 Task: Open a blank sheet, save the file as selfconfidencebuilding.doc Add Heading 'Strategies for building self-confidence: 'Strategies for building self-confidence:  Add the following points with circle bulletsAdd the following points with circle bullets •	Identify strengths_x000D_
•	Set goals_x000D_
•	Practice self-care_x000D_
 Highlight heading with color  Dark green Select the entire text and apply  Outside Borders ,change the font size of heading and points to 24
Action: Mouse moved to (14, 17)
Screenshot: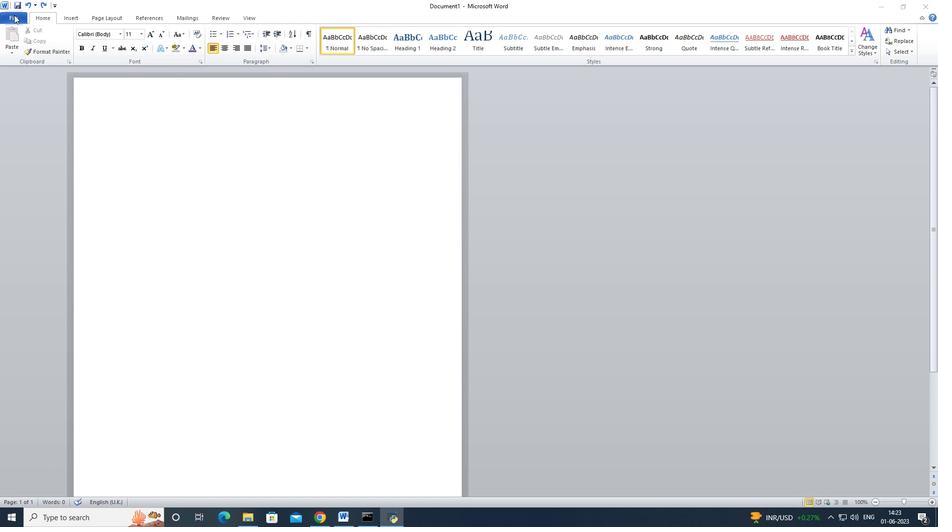 
Action: Mouse pressed left at (14, 17)
Screenshot: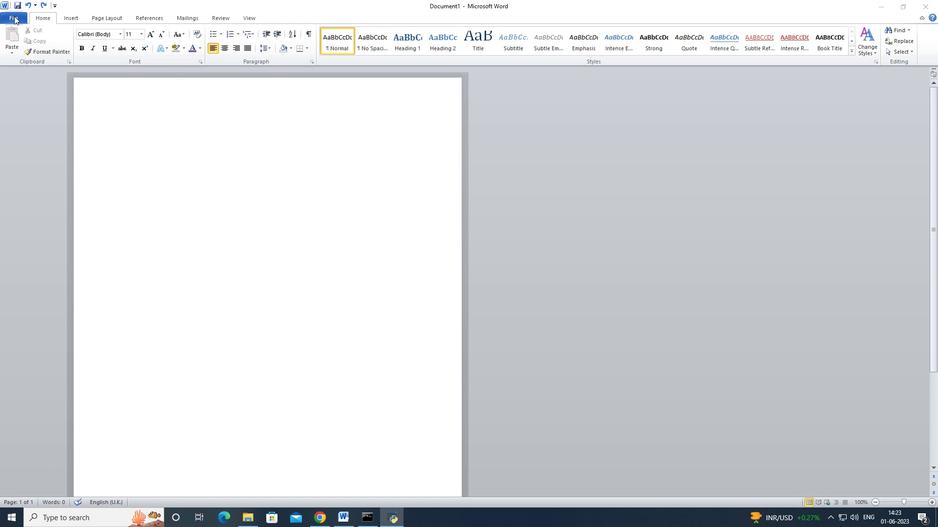 
Action: Mouse pressed left at (14, 17)
Screenshot: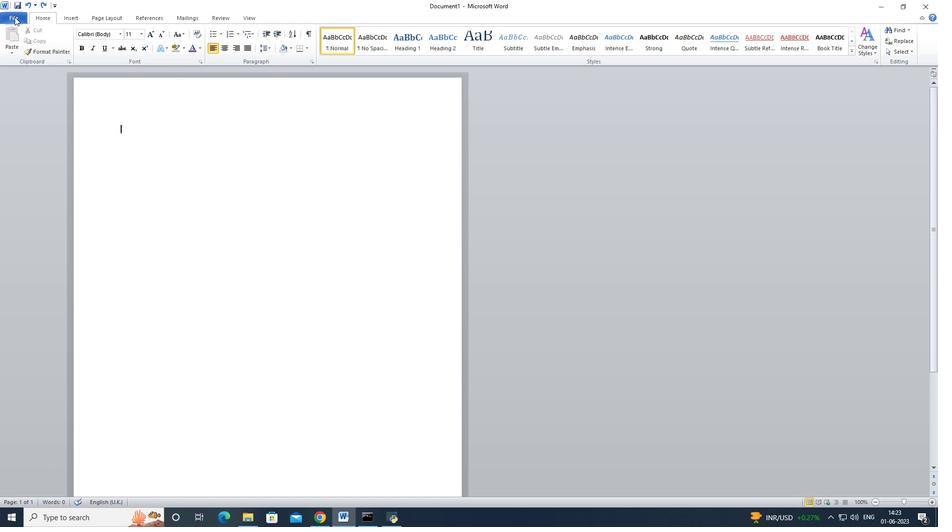 
Action: Mouse moved to (19, 120)
Screenshot: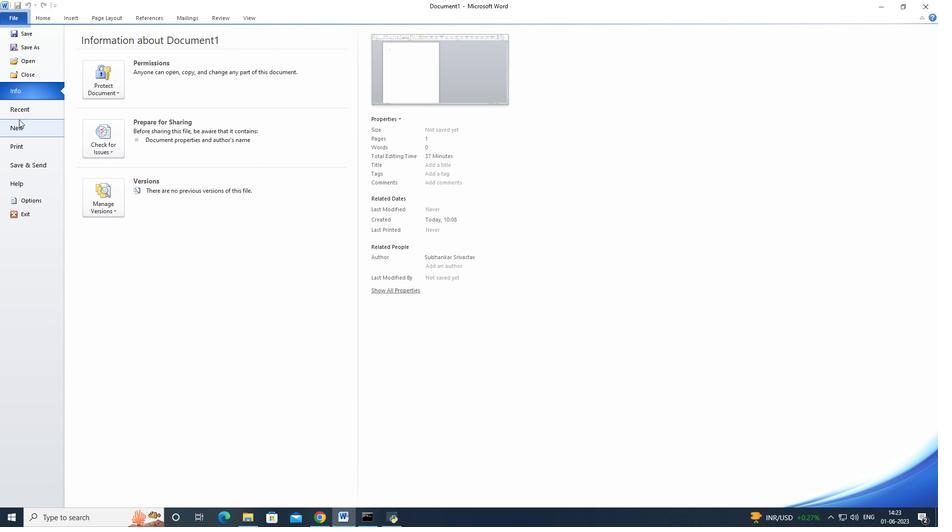 
Action: Mouse pressed left at (19, 120)
Screenshot: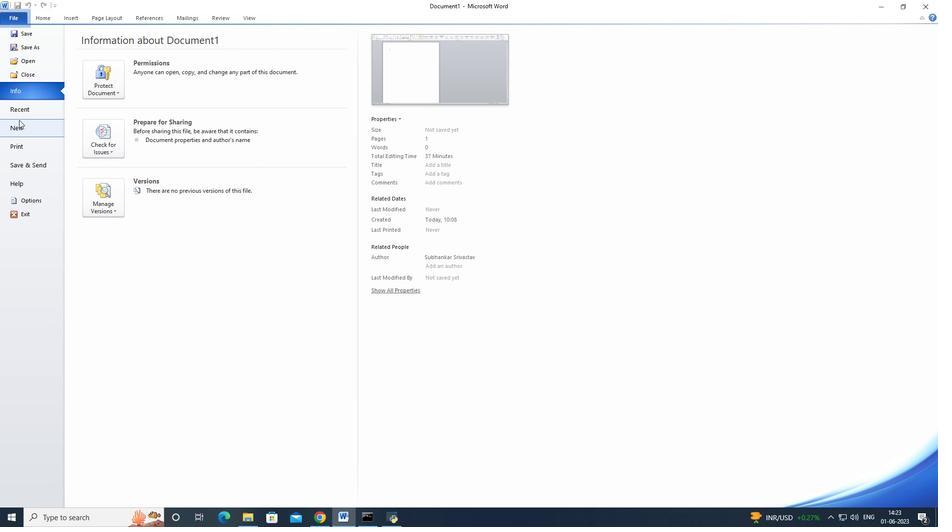 
Action: Mouse moved to (89, 99)
Screenshot: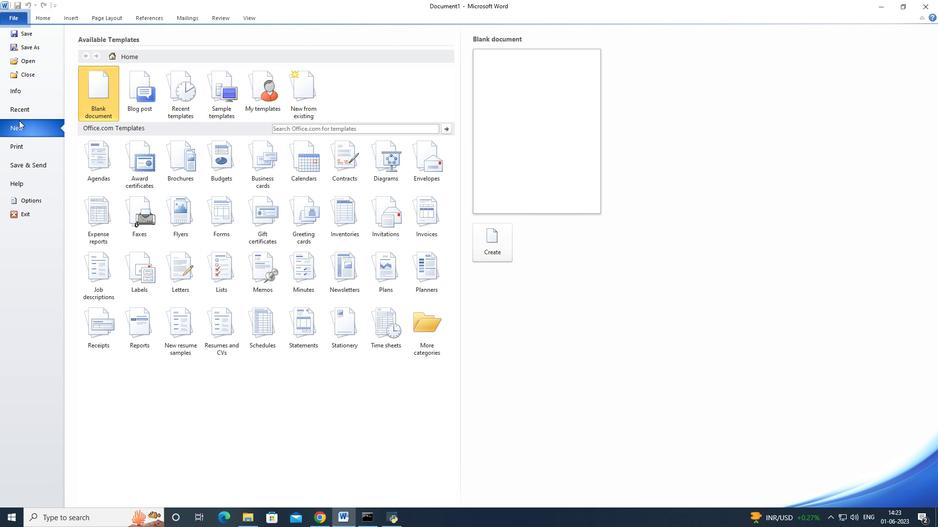 
Action: Mouse pressed left at (89, 99)
Screenshot: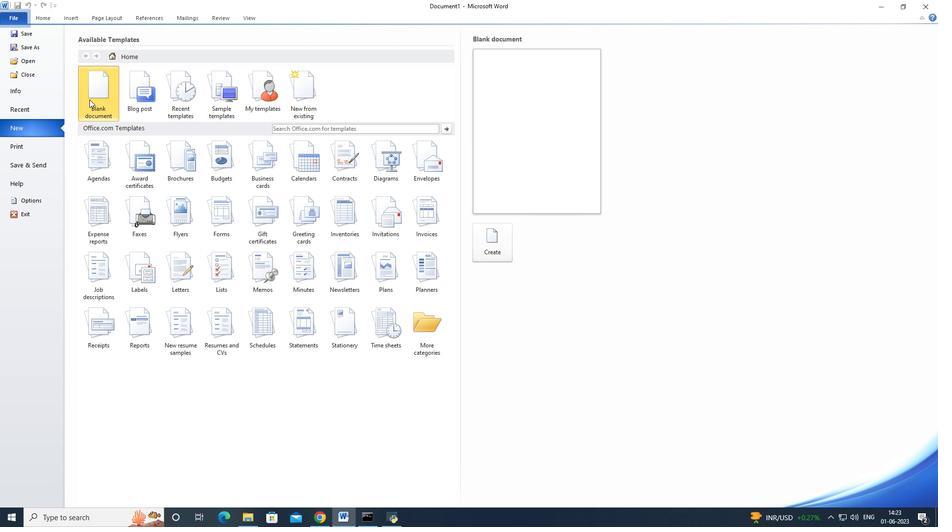 
Action: Mouse moved to (489, 232)
Screenshot: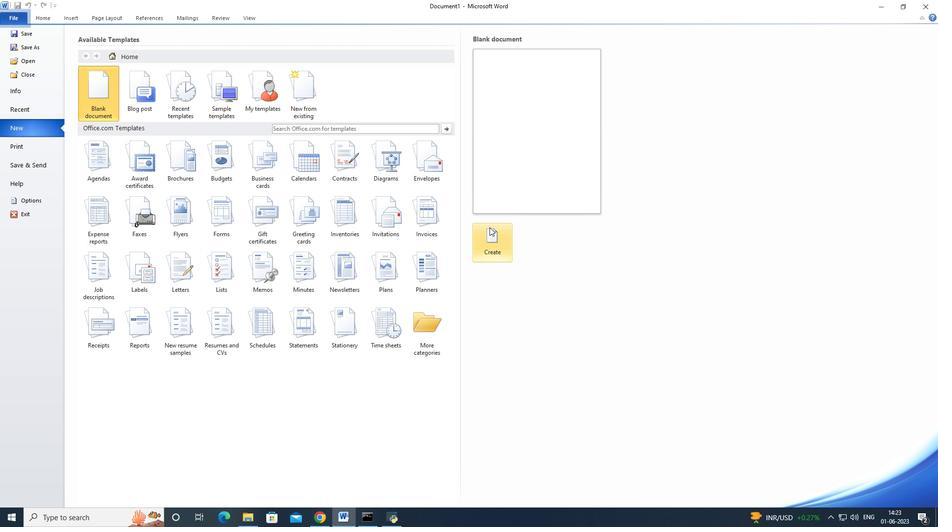 
Action: Mouse pressed left at (489, 232)
Screenshot: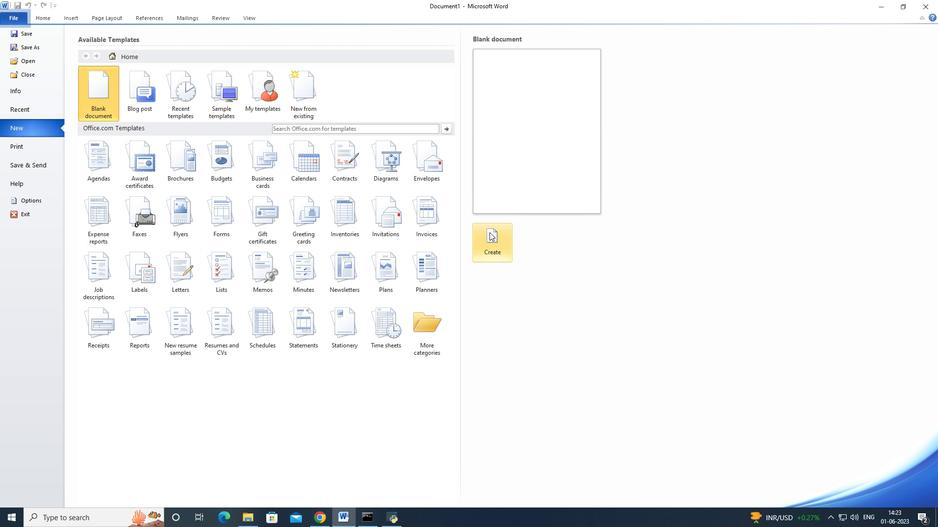 
Action: Mouse moved to (8, 17)
Screenshot: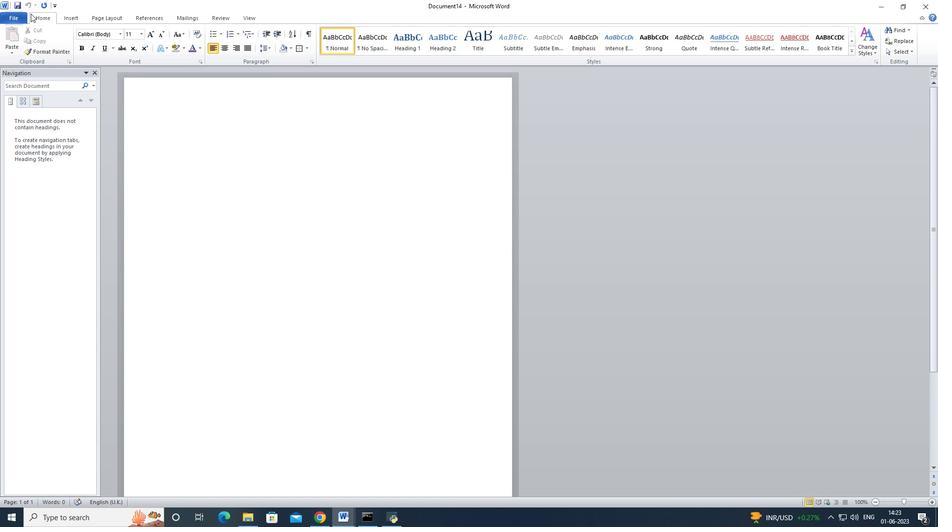 
Action: Mouse pressed left at (8, 17)
Screenshot: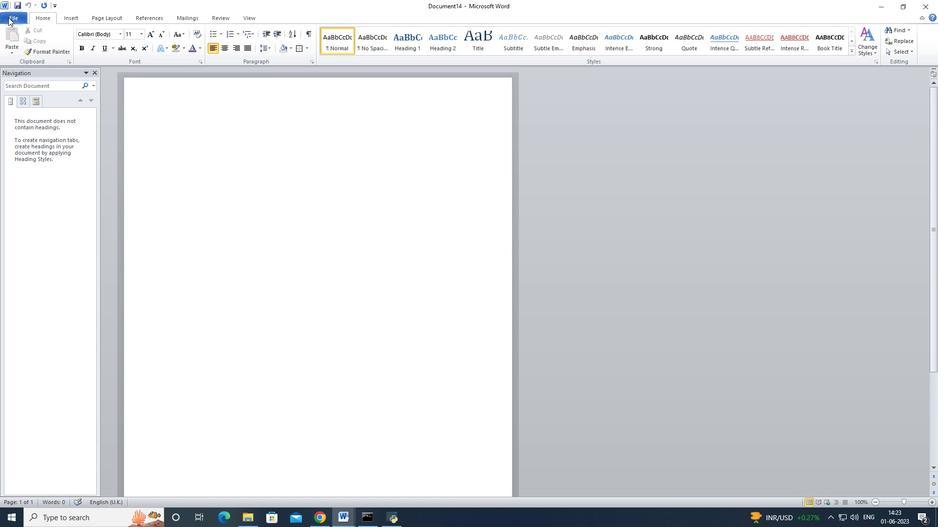 
Action: Mouse moved to (33, 32)
Screenshot: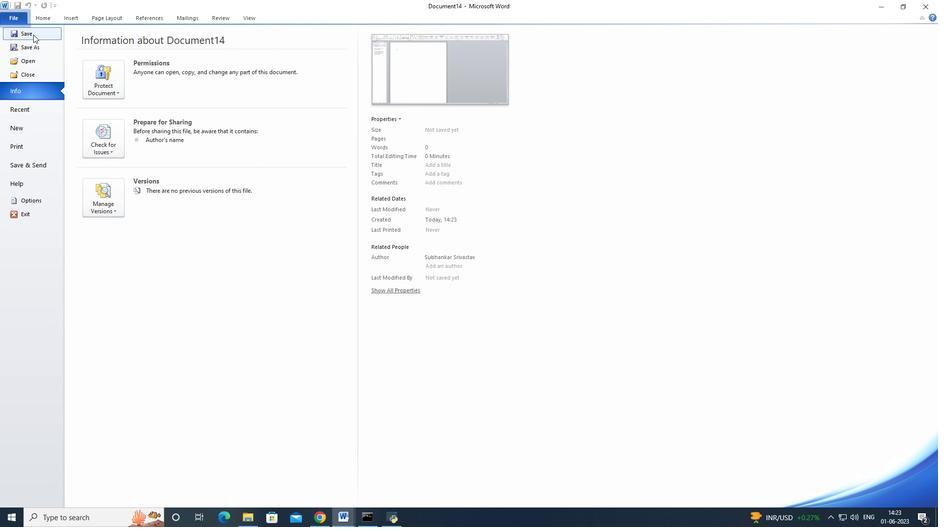 
Action: Mouse pressed left at (33, 32)
Screenshot: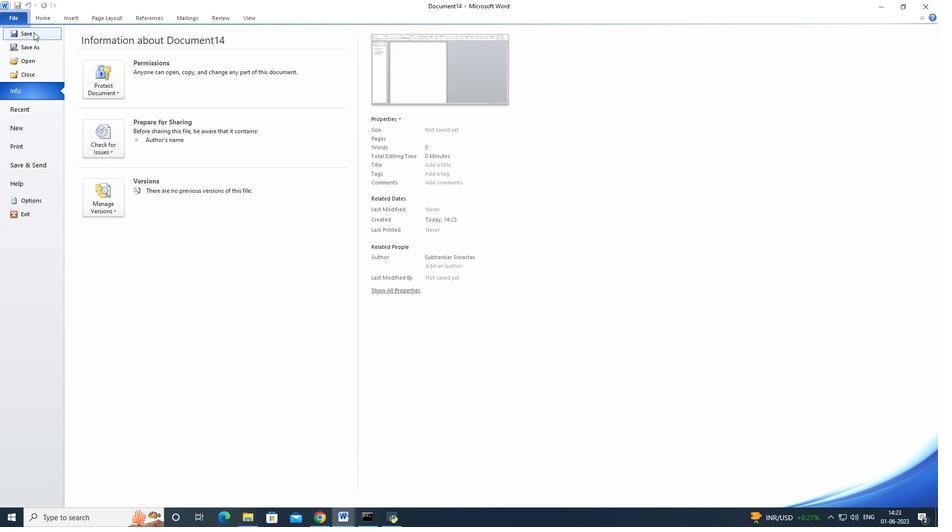 
Action: Key pressed <Key.shift><Key.shift><Key.shift><Key.shift><Key.shift><Key.shift><Key.shift><Key.shift><Key.shift><Key.shift><Key.shift><Key.shift><Key.shift><Key.shift><Key.shift><Key.shift><Key.shift><Key.shift><Key.shift><Key.shift><Key.shift><Key.shift><Key.shift><Key.shift><Key.shift><Key.shift><Key.shift><Key.shift><Key.shift><Key.shift><Key.shift><Key.shift><Key.shift>Selfconfidencebuilding
Screenshot: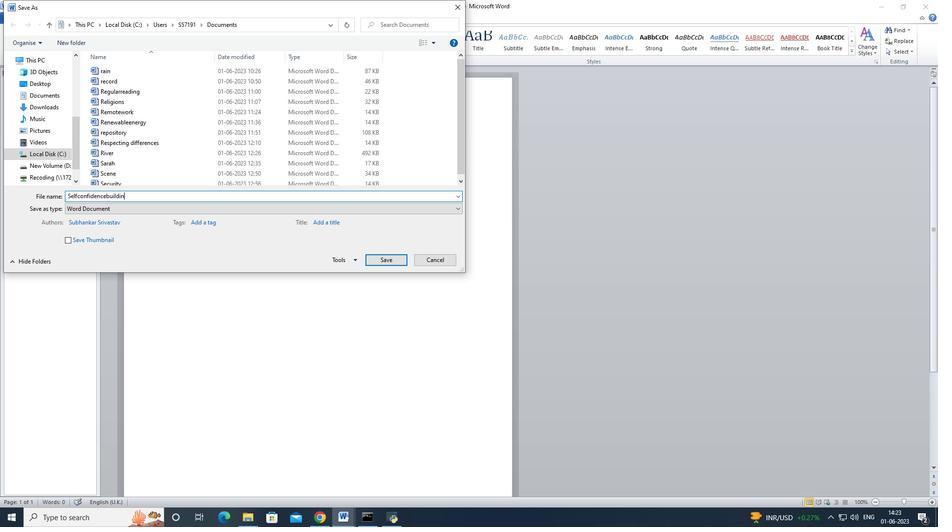 
Action: Mouse moved to (392, 258)
Screenshot: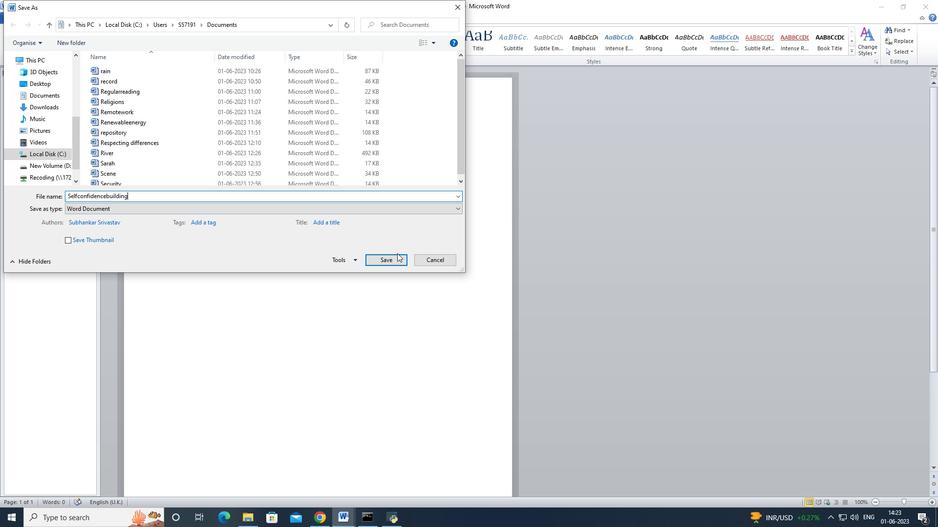 
Action: Mouse pressed left at (392, 258)
Screenshot: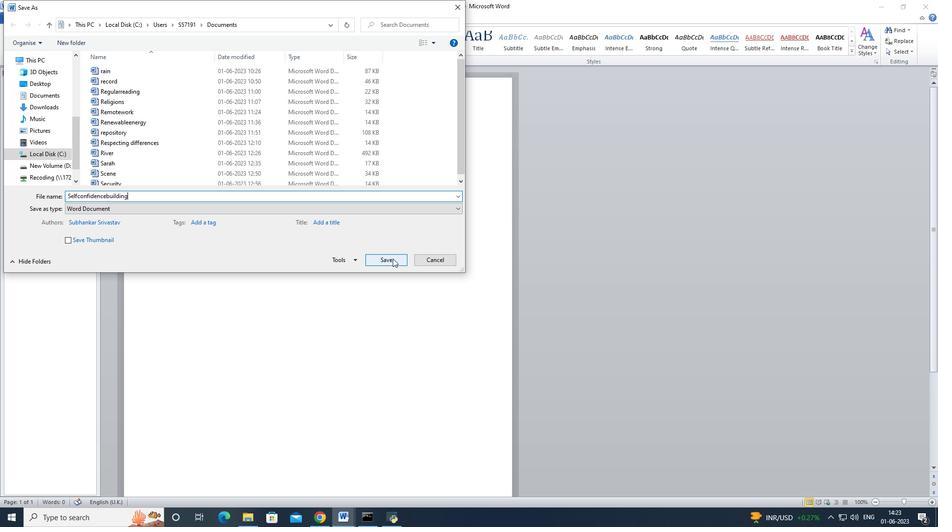 
Action: Mouse moved to (76, 15)
Screenshot: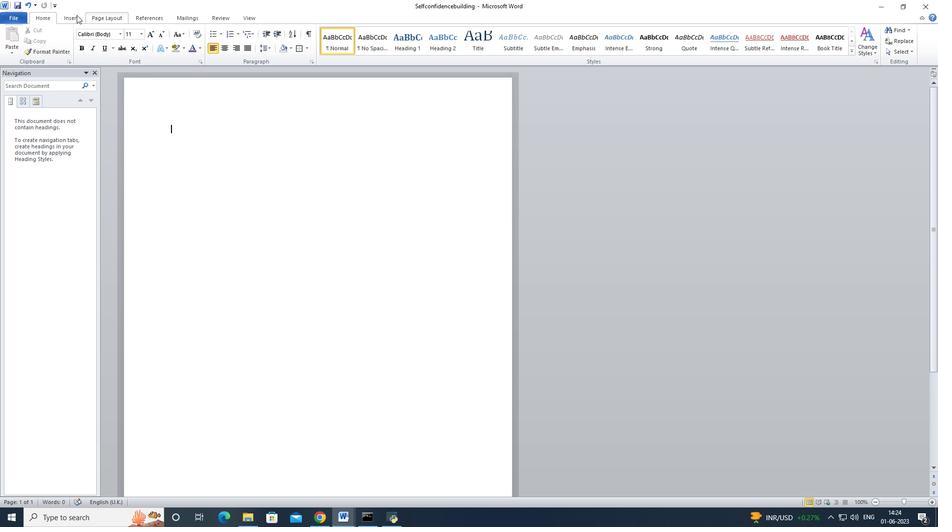 
Action: Mouse pressed left at (76, 15)
Screenshot: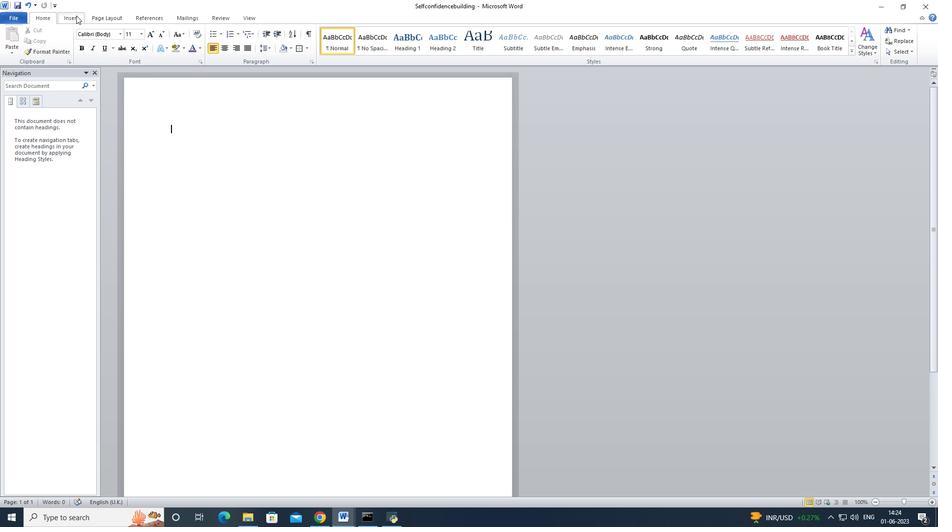 
Action: Mouse moved to (49, 22)
Screenshot: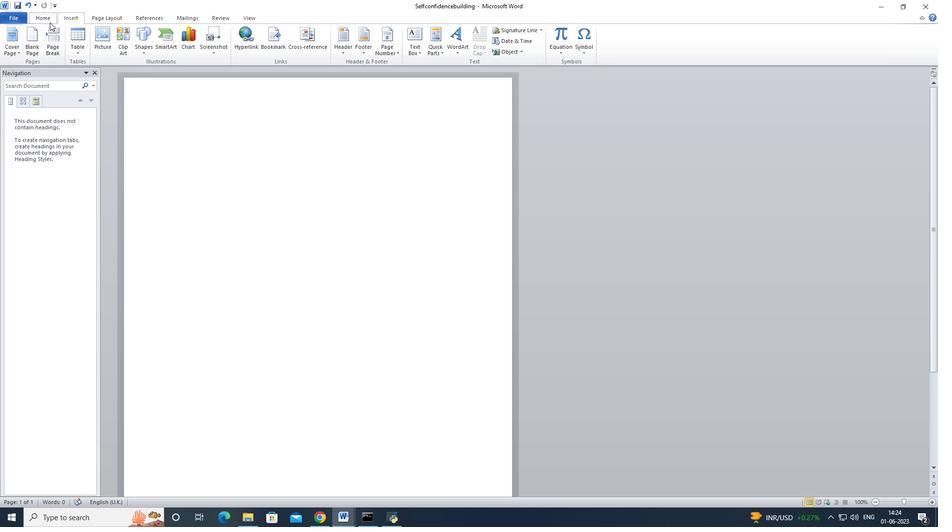 
Action: Mouse pressed left at (49, 22)
Screenshot: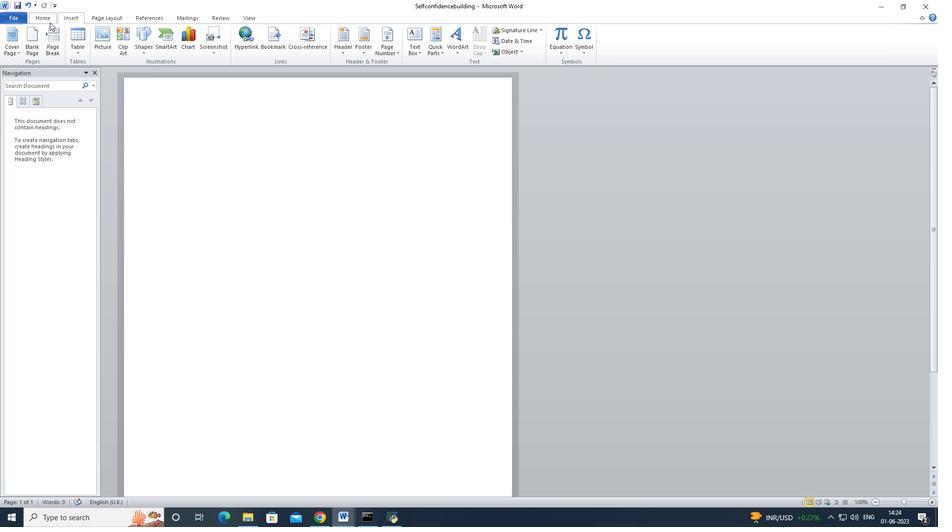 
Action: Mouse moved to (447, 40)
Screenshot: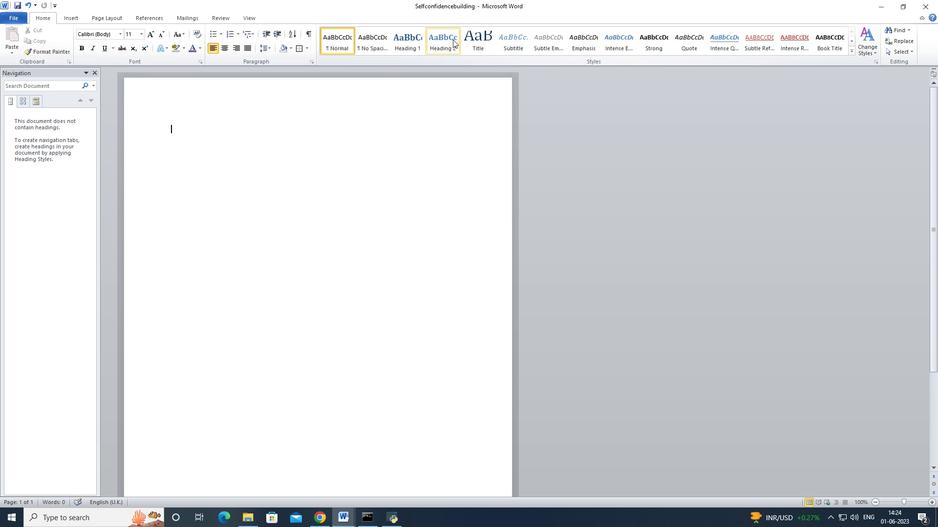 
Action: Mouse pressed left at (447, 40)
Screenshot: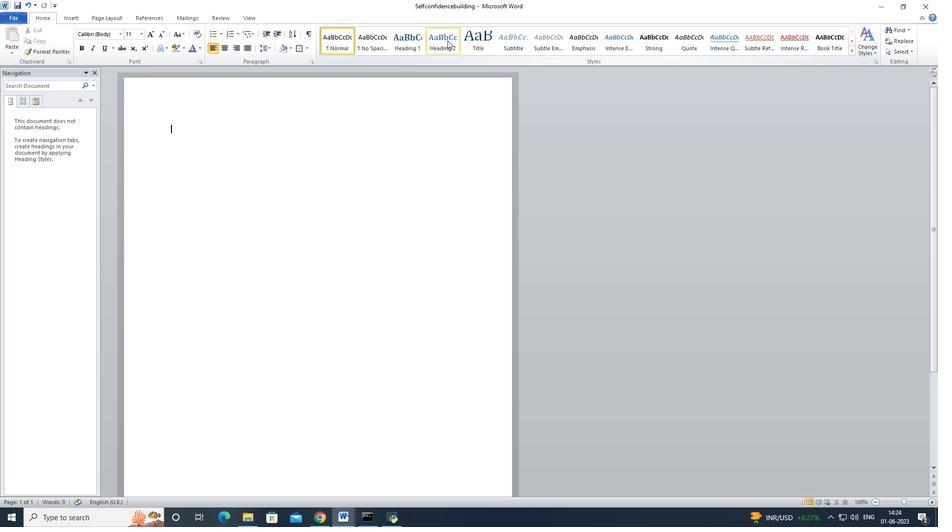
Action: Mouse moved to (414, 50)
Screenshot: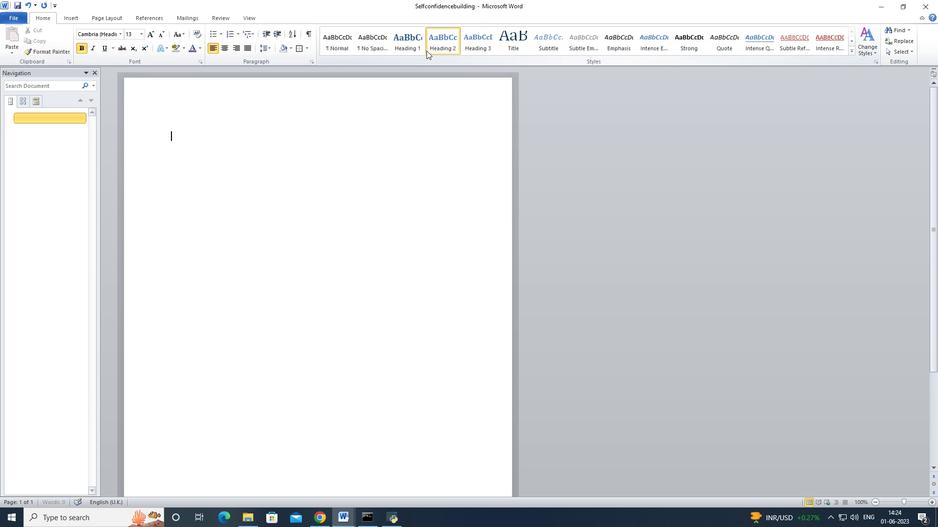 
Action: Mouse pressed left at (414, 50)
Screenshot: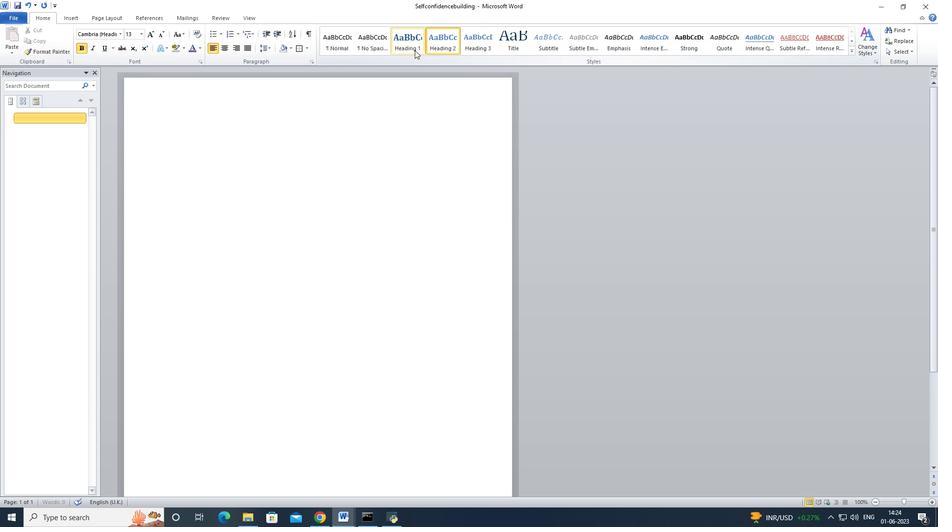 
Action: Mouse moved to (329, 109)
Screenshot: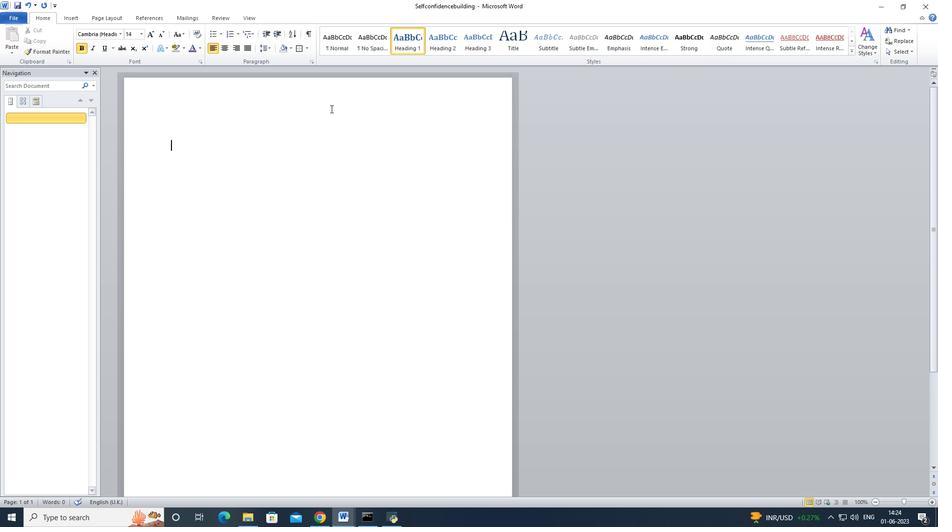 
Action: Mouse pressed left at (329, 109)
Screenshot: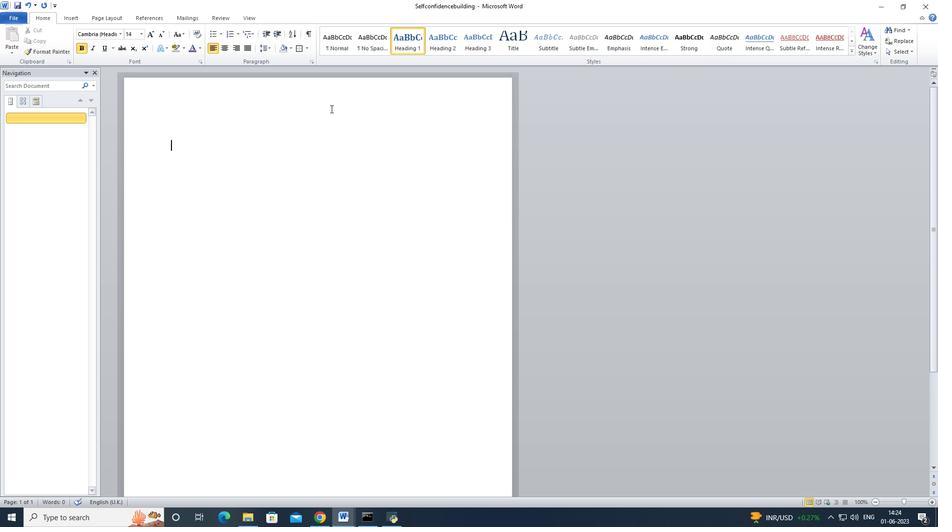 
Action: Key pressed <Key.shift><Key.shift><Key.shift><Key.shift>Strategies<Key.space>for<Key.space>building<Key.space>self-confidence<Key.shift>:<Key.enter>
Screenshot: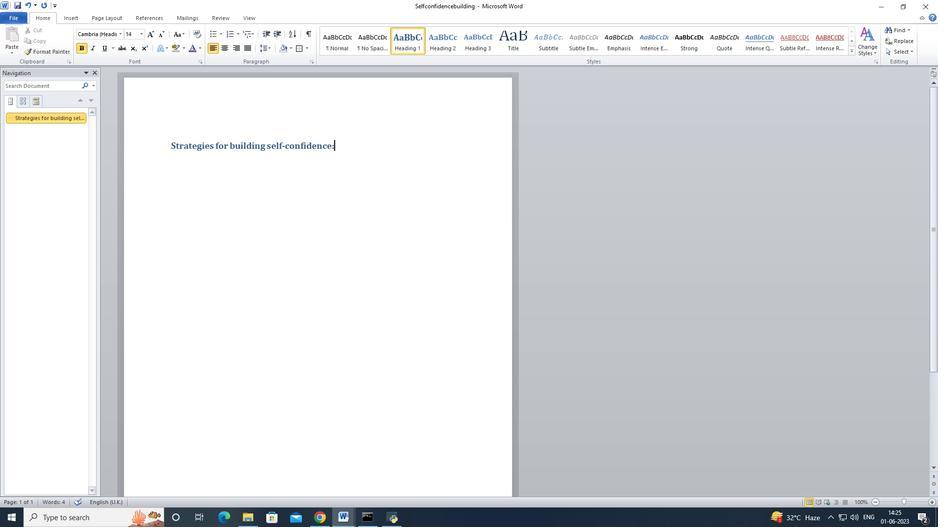 
Action: Mouse moved to (218, 34)
Screenshot: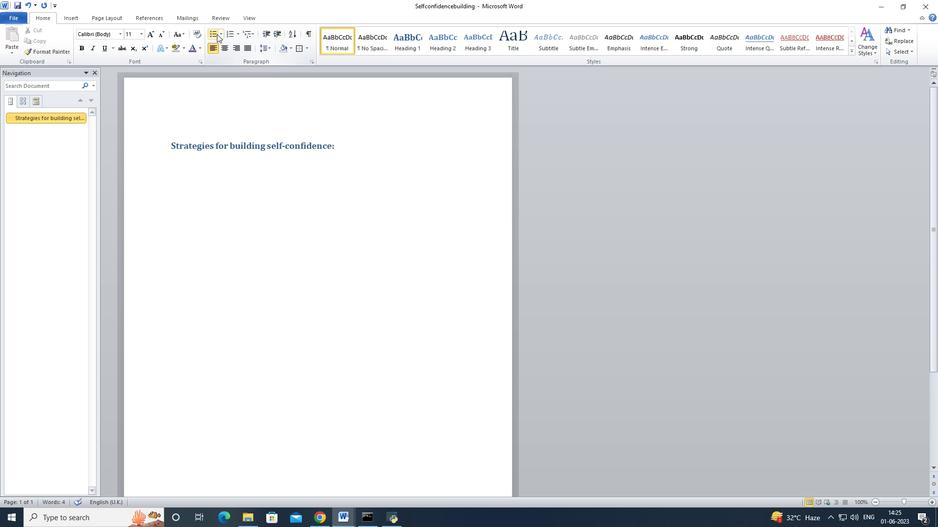
Action: Mouse pressed left at (218, 34)
Screenshot: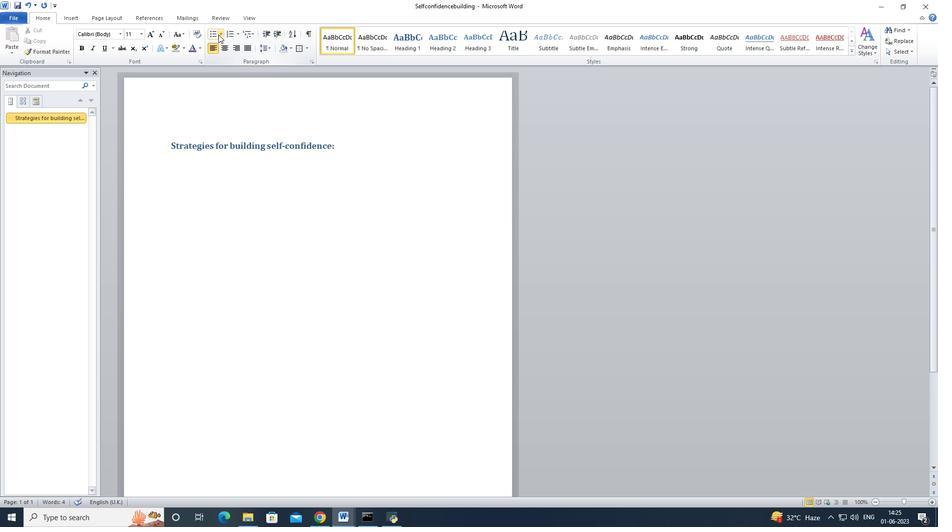 
Action: Mouse moved to (265, 95)
Screenshot: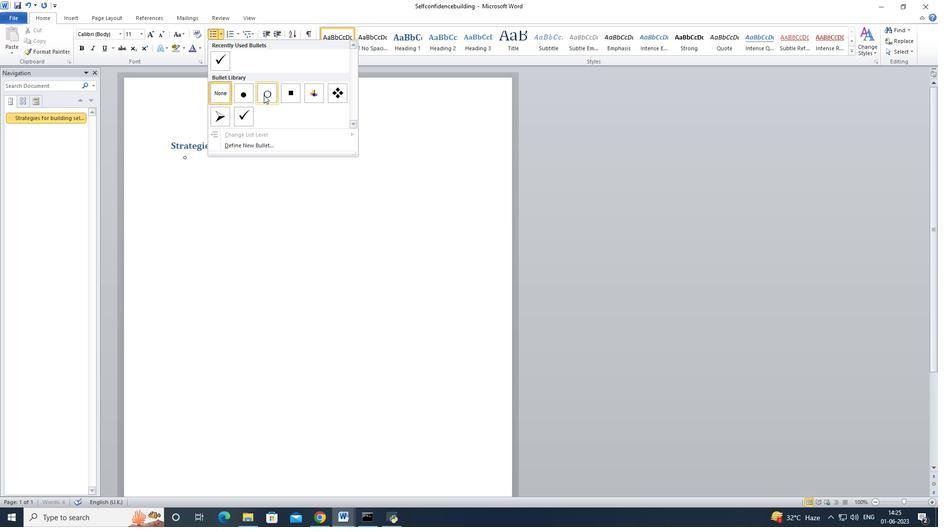 
Action: Mouse pressed left at (265, 95)
Screenshot: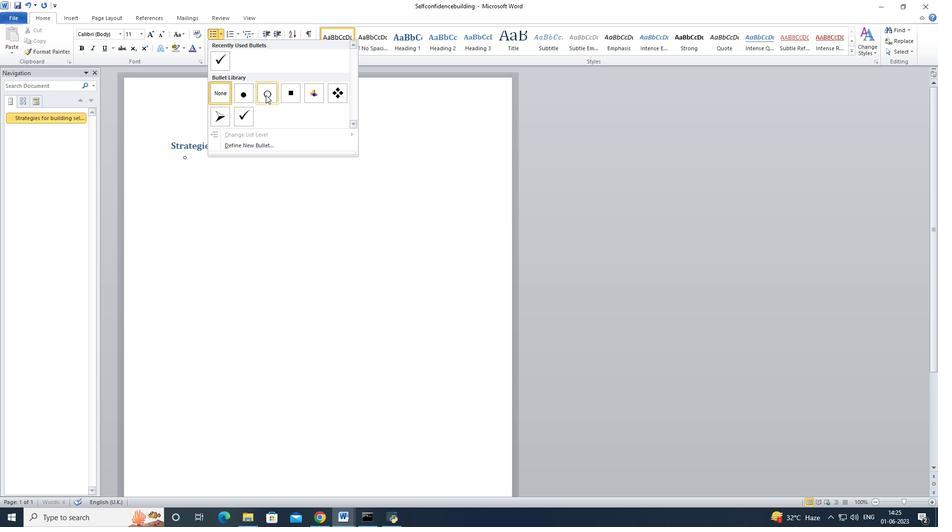 
Action: Key pressed <Key.shift><Key.shift><Key.shift><Key.shift><Key.shift>Identify<Key.space>strengths<Key.enter><Key.shift>Set<Key.space><Key.shift><Key.shift><Key.shift><Key.shift>Goals<Key.enter><Key.shift><Key.shift><Key.shift><Key.shift><Key.shift><Key.shift><Key.shift><Key.shift><Key.shift><Key.shift><Key.shift><Key.shift><Key.shift><Key.shift><Key.shift><Key.shift><Key.shift><Key.shift><Key.shift>Practice<Key.space><Key.shift>Self<Key.space>care<Key.left><Key.left><Key.left><Key.left><Key.backspace>-<Key.right><Key.right><Key.right><Key.right>
Screenshot: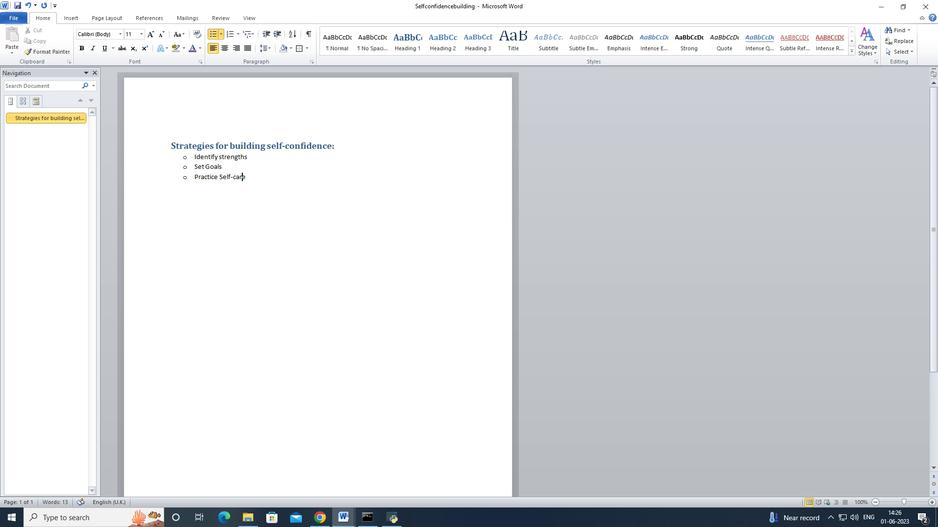 
Action: Mouse moved to (347, 143)
Screenshot: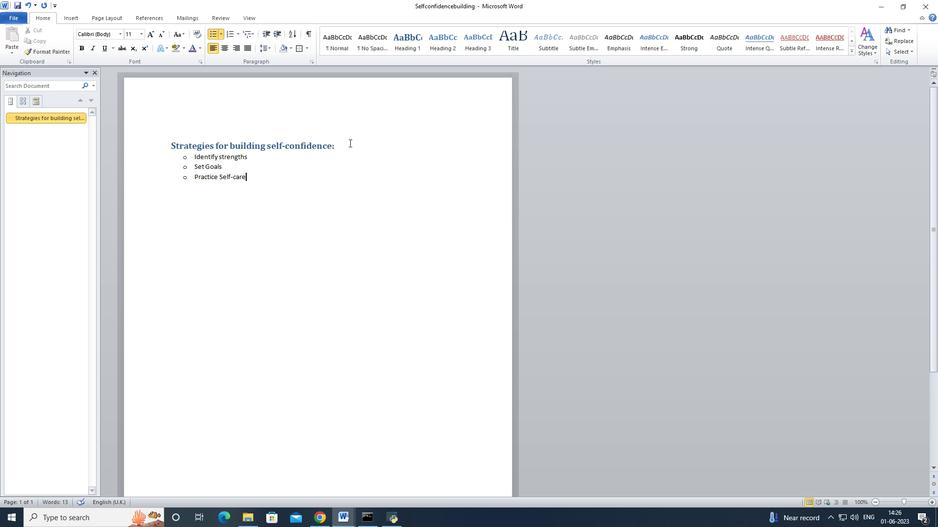 
Action: Mouse pressed left at (347, 143)
Screenshot: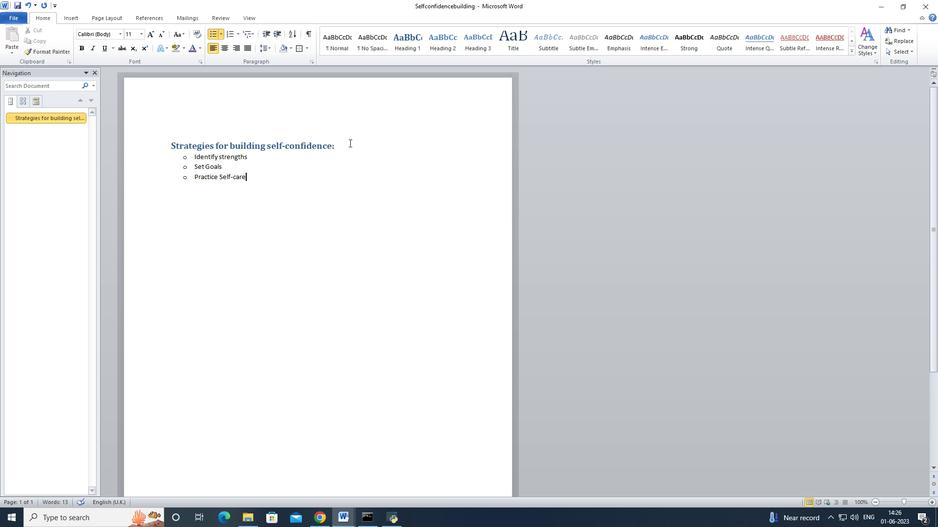 
Action: Mouse moved to (197, 48)
Screenshot: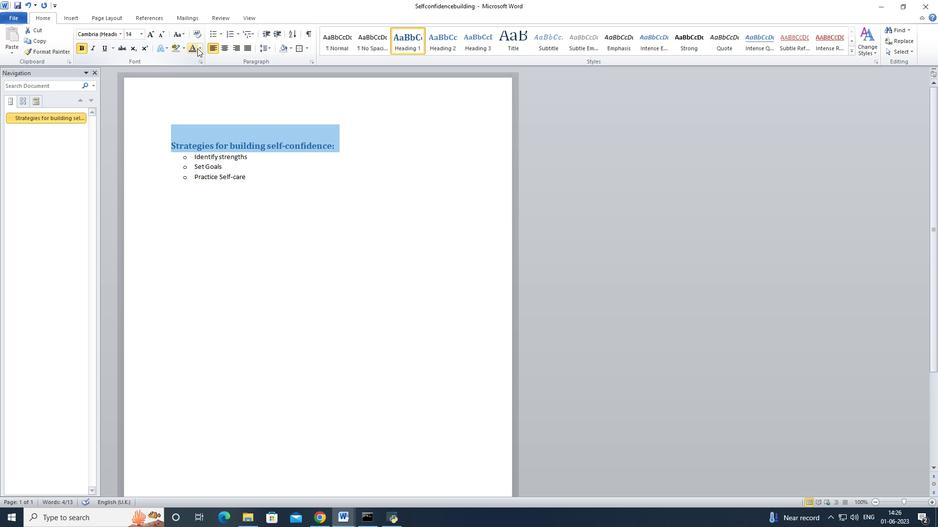 
Action: Mouse pressed left at (197, 48)
Screenshot: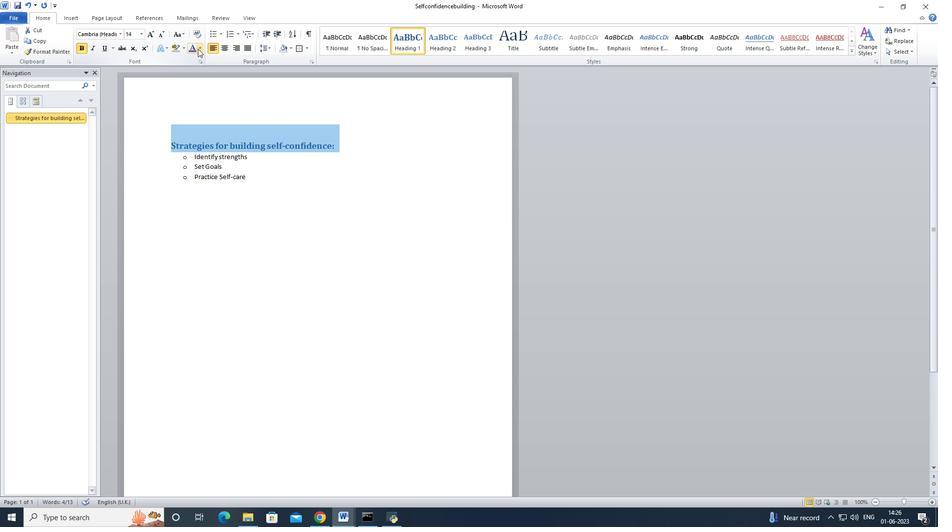 
Action: Mouse moved to (233, 131)
Screenshot: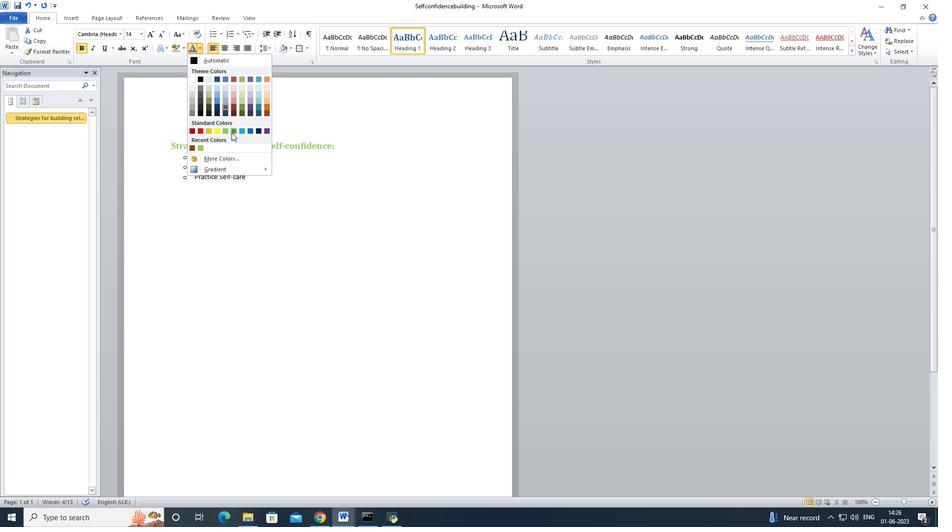 
Action: Mouse pressed left at (233, 131)
Screenshot: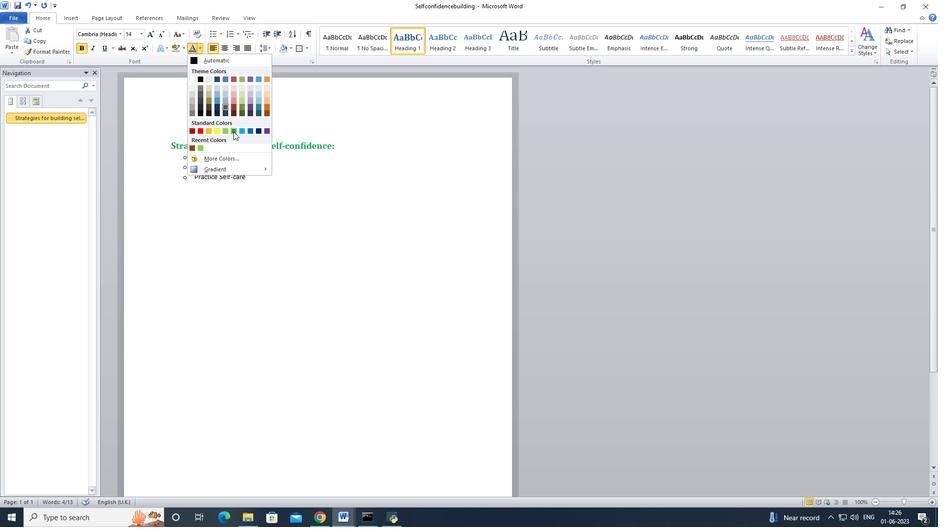 
Action: Mouse moved to (249, 181)
Screenshot: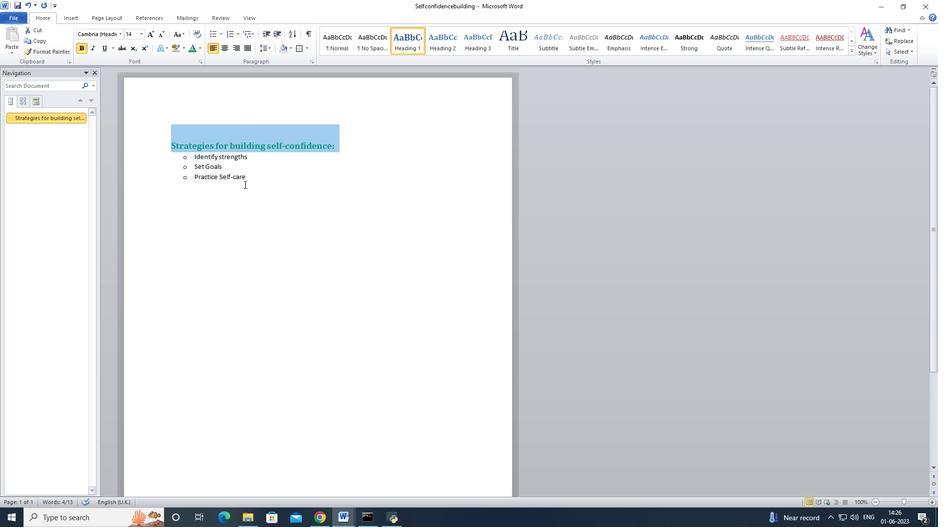 
Action: Mouse pressed left at (249, 181)
Screenshot: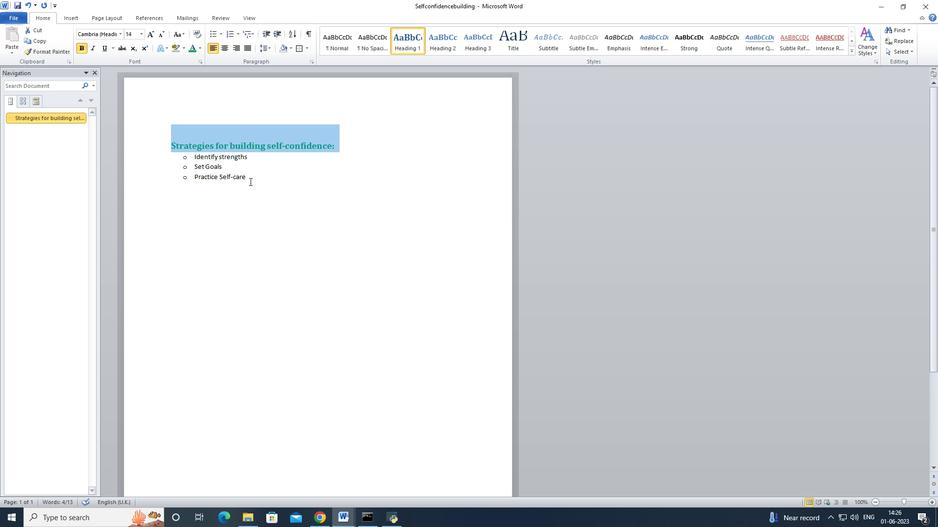 
Action: Mouse moved to (305, 50)
Screenshot: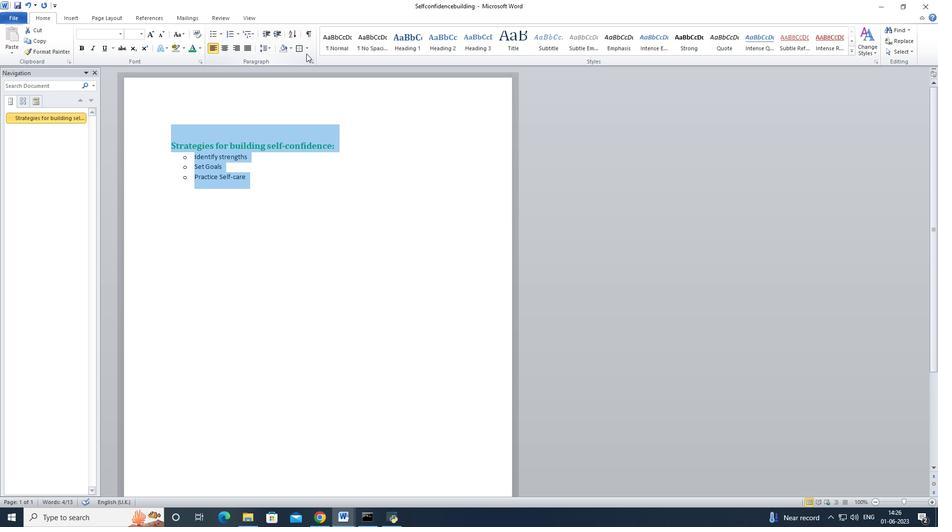 
Action: Mouse pressed left at (305, 50)
Screenshot: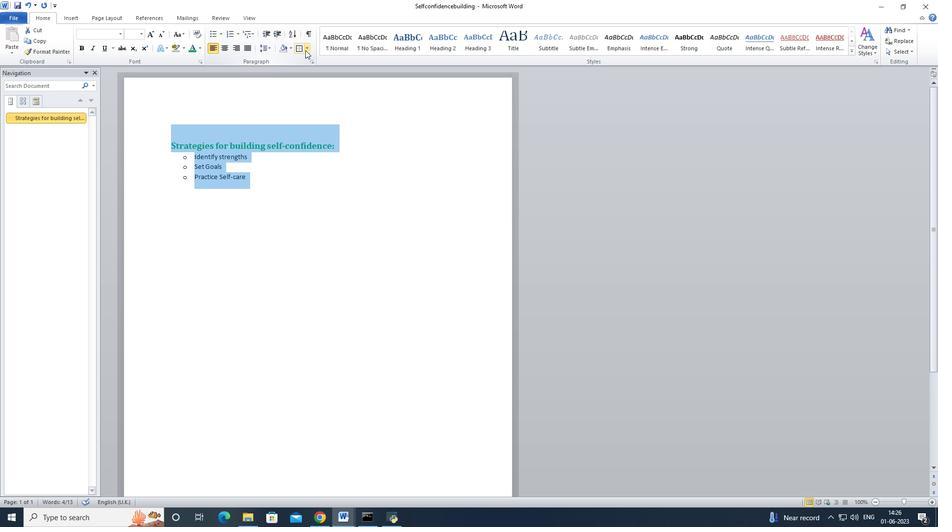 
Action: Mouse moved to (326, 126)
Screenshot: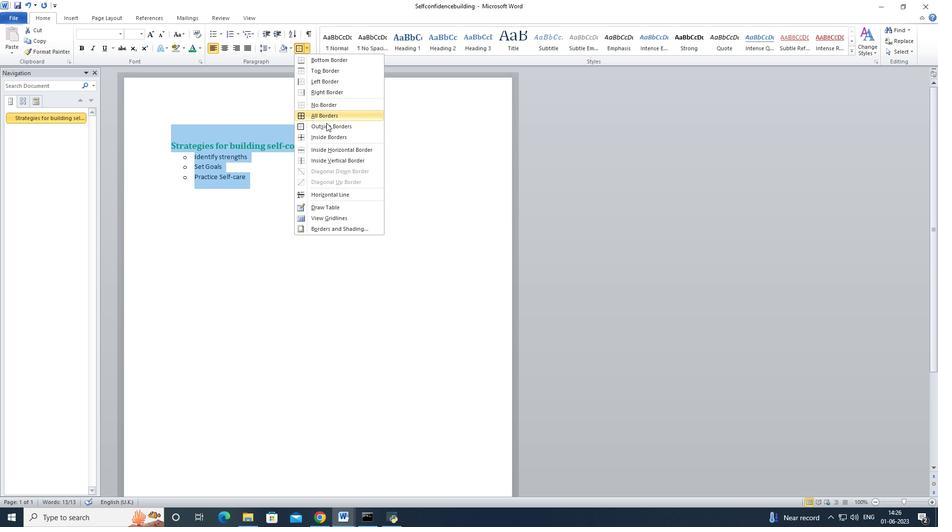 
Action: Mouse pressed left at (326, 126)
Screenshot: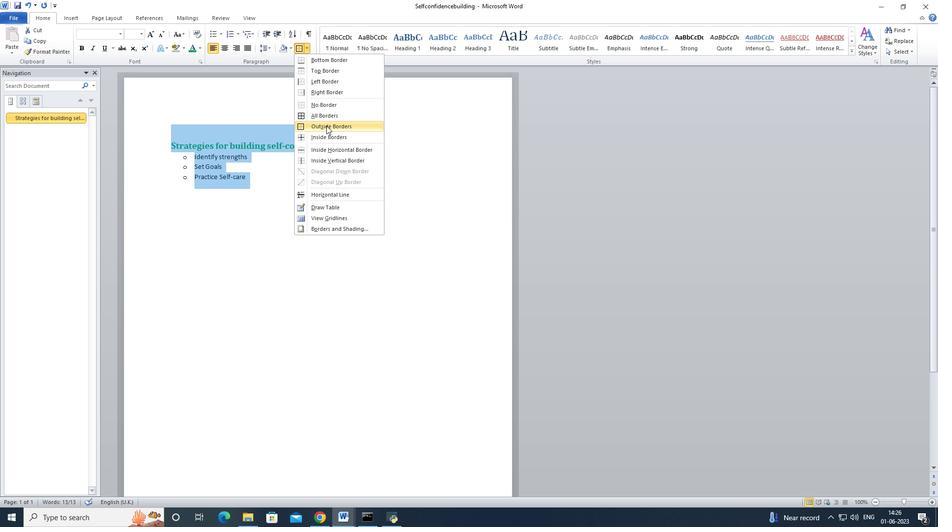 
Action: Mouse moved to (205, 255)
Screenshot: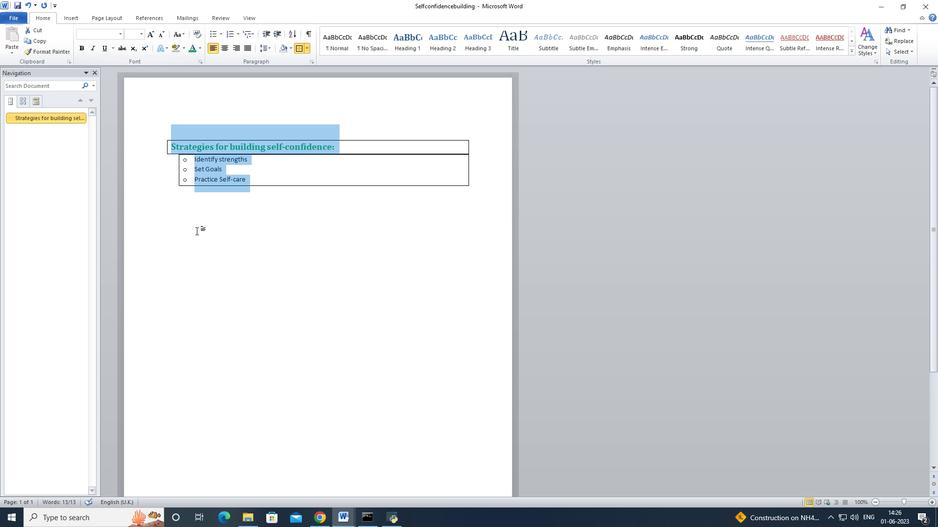 
Action: Mouse pressed left at (205, 255)
Screenshot: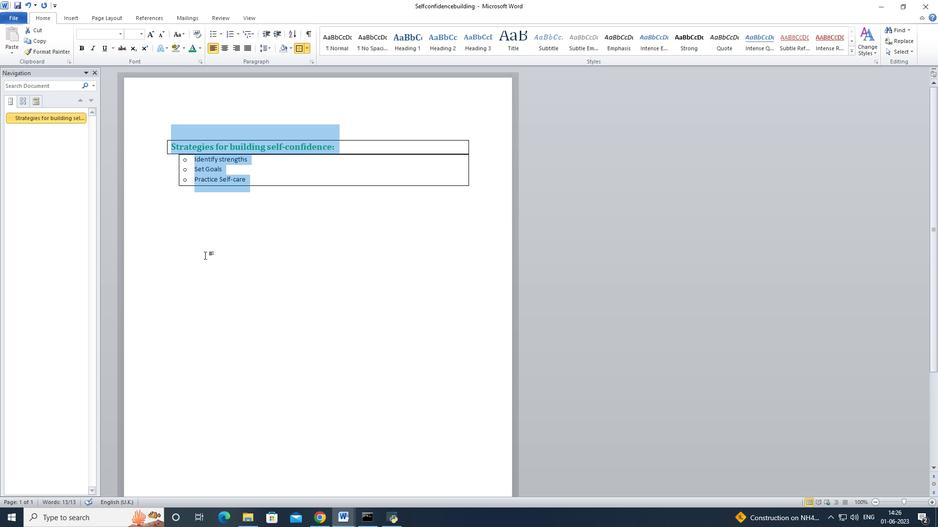 
Action: Mouse moved to (253, 177)
Screenshot: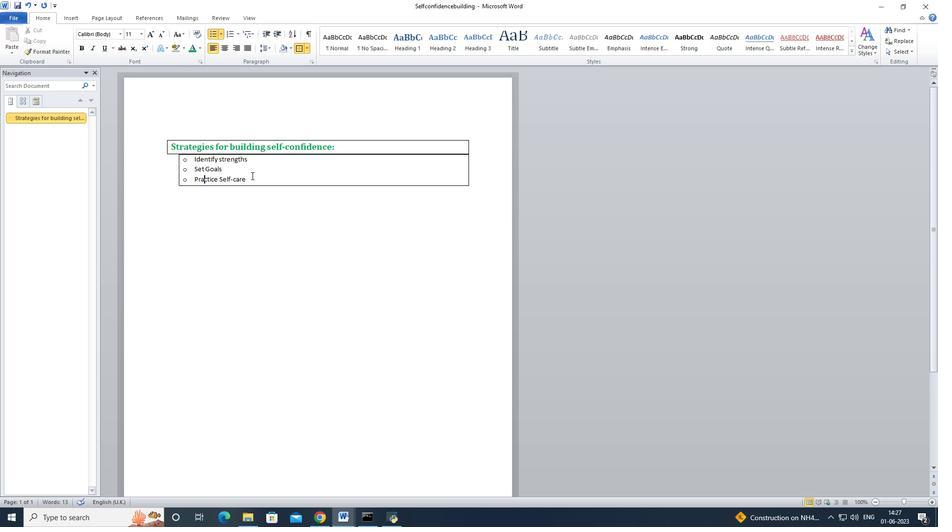 
Action: Mouse pressed left at (253, 177)
Screenshot: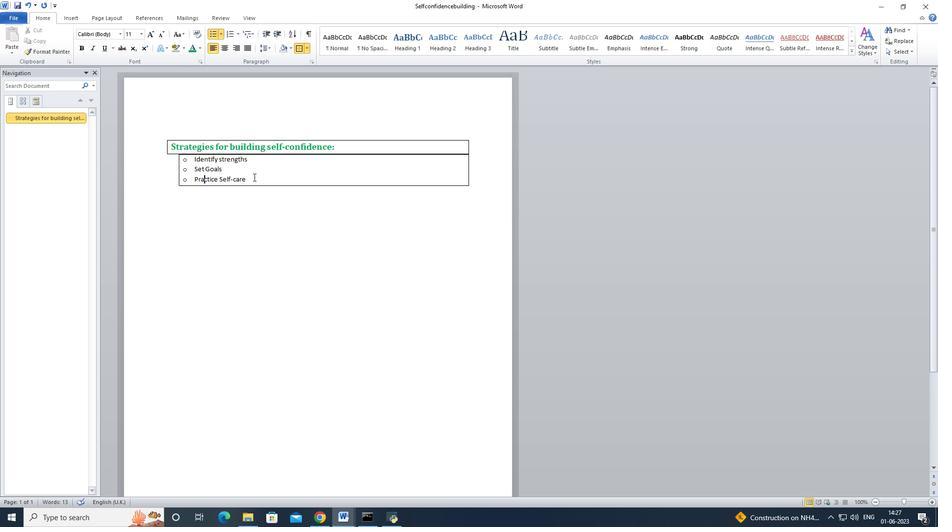 
Action: Mouse moved to (143, 37)
Screenshot: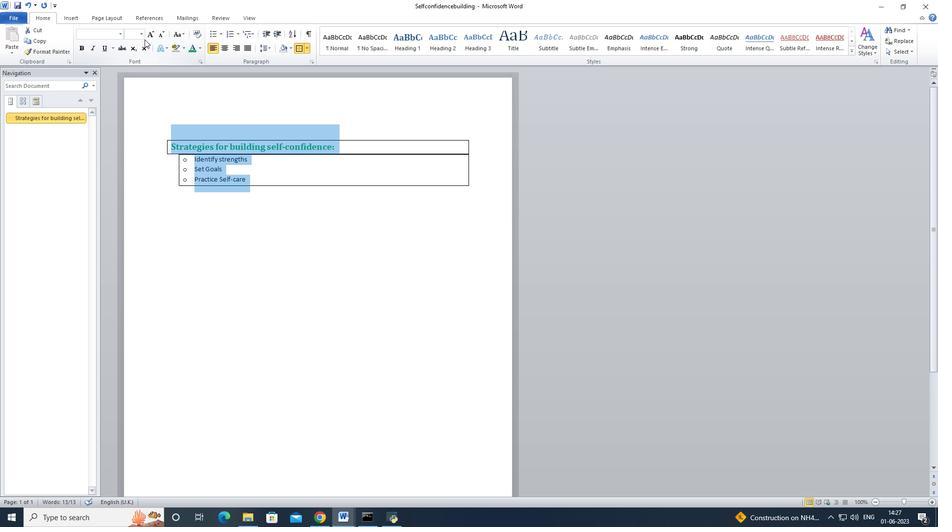 
Action: Mouse pressed left at (143, 37)
Screenshot: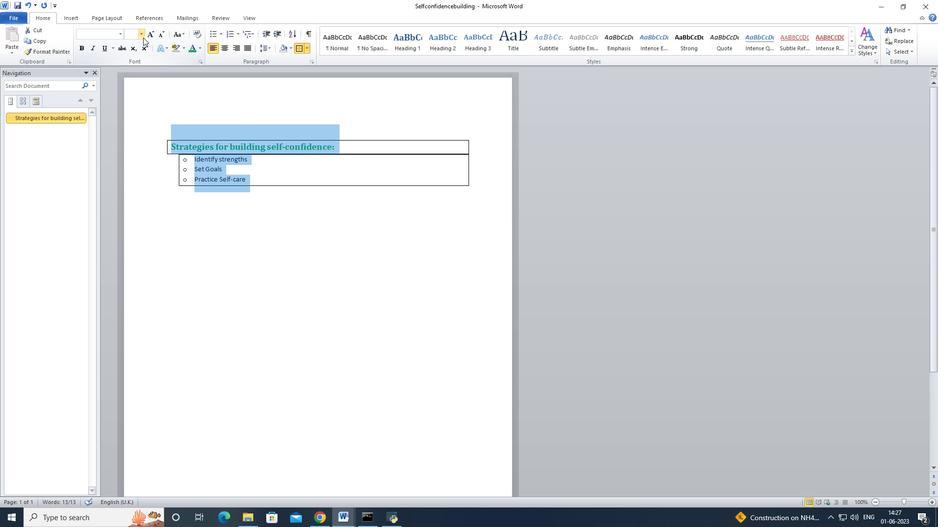 
Action: Mouse moved to (130, 127)
Screenshot: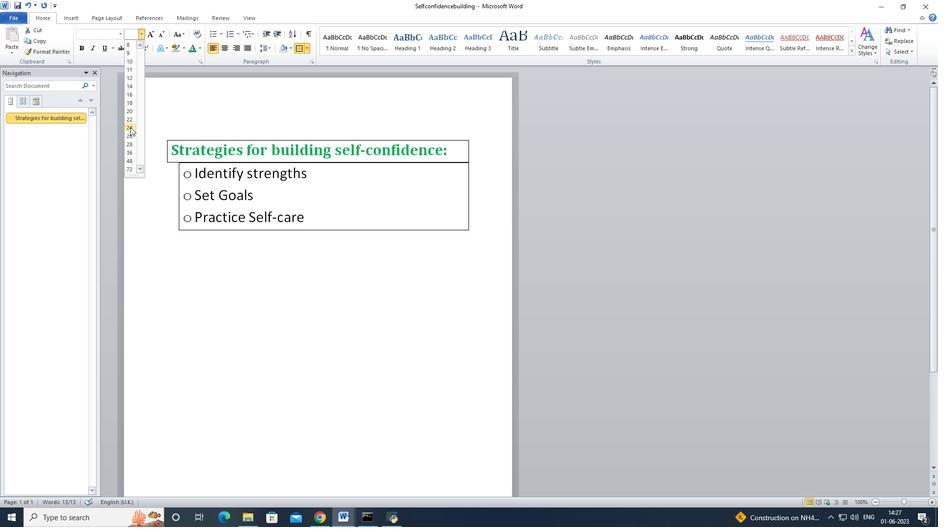 
Action: Mouse pressed left at (130, 127)
Screenshot: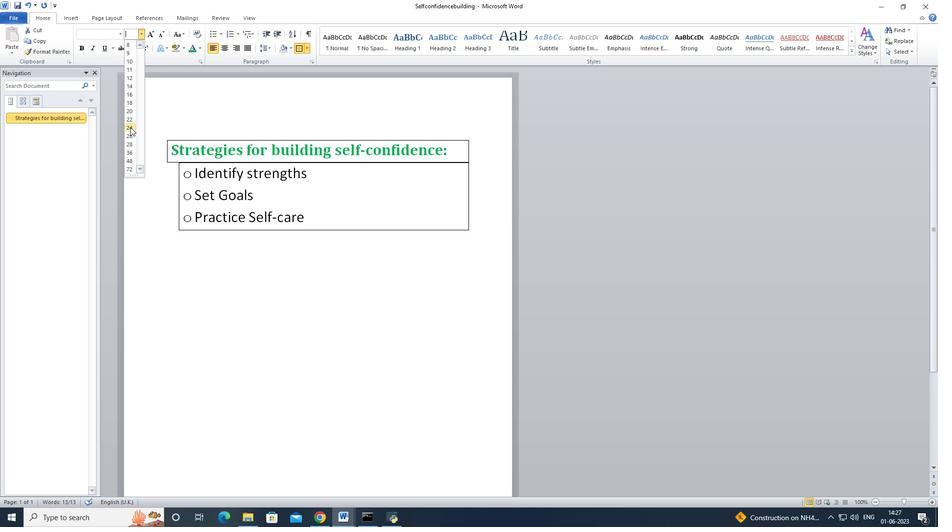 
Action: Mouse moved to (239, 300)
Screenshot: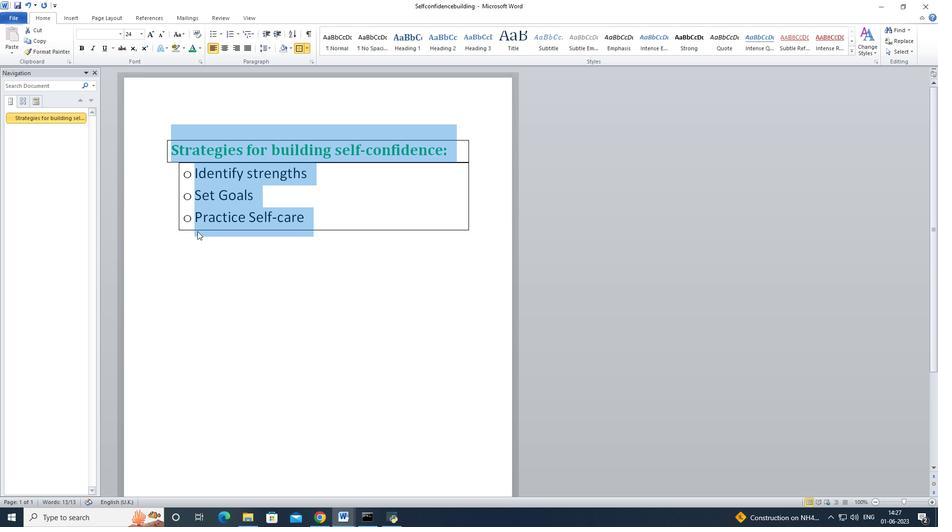 
Action: Mouse pressed left at (239, 300)
Screenshot: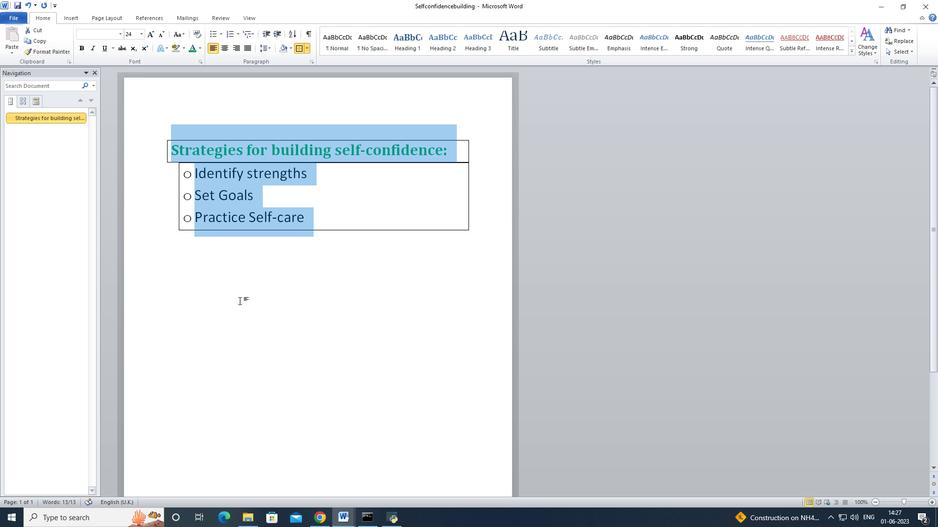 
Action: Mouse moved to (359, 277)
Screenshot: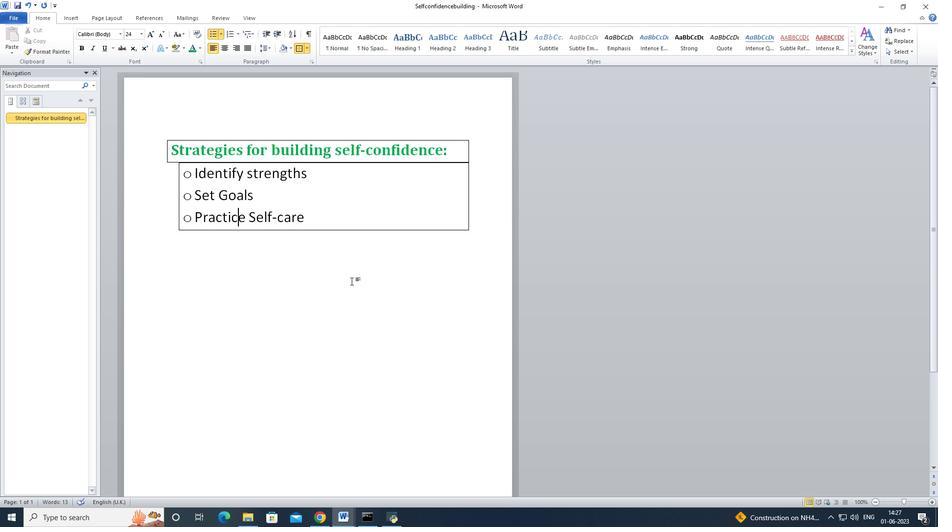 
Action: Mouse pressed left at (359, 277)
Screenshot: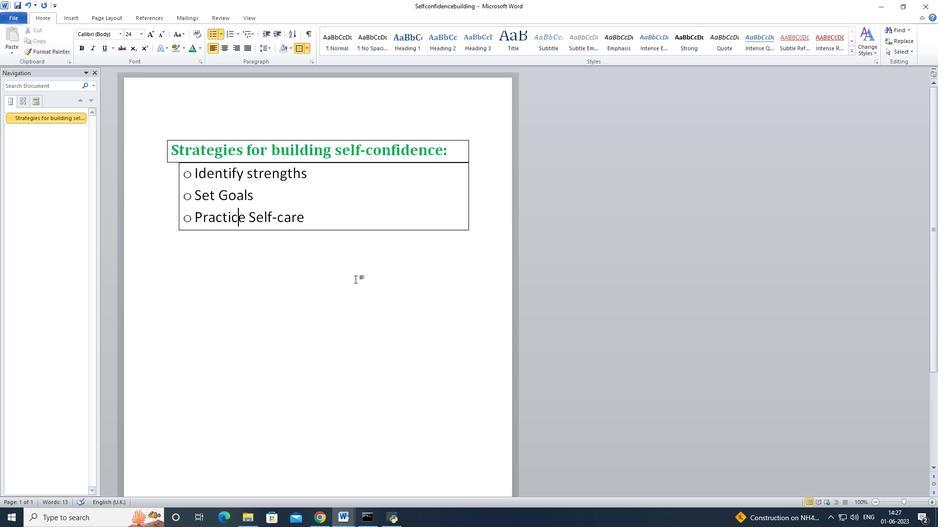 
Action: Mouse moved to (360, 277)
Screenshot: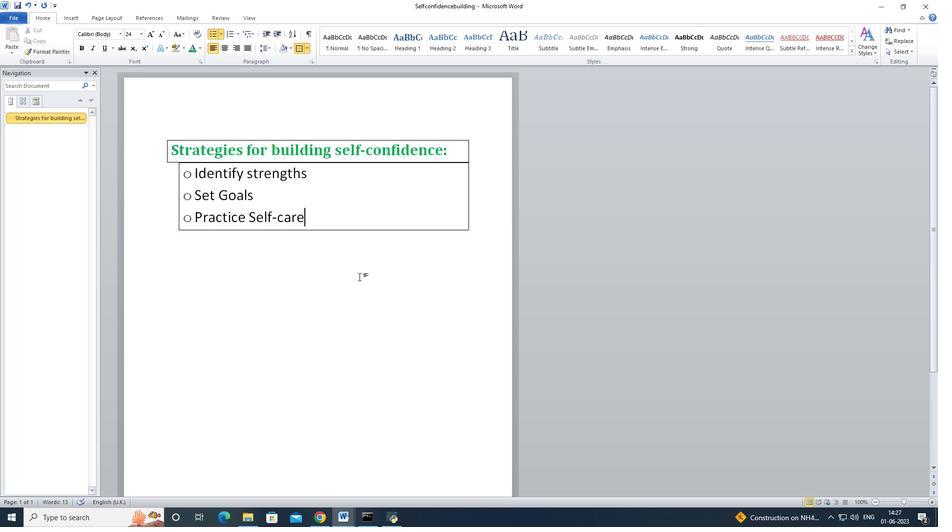 
Action: Key pressed ctrl+S
Screenshot: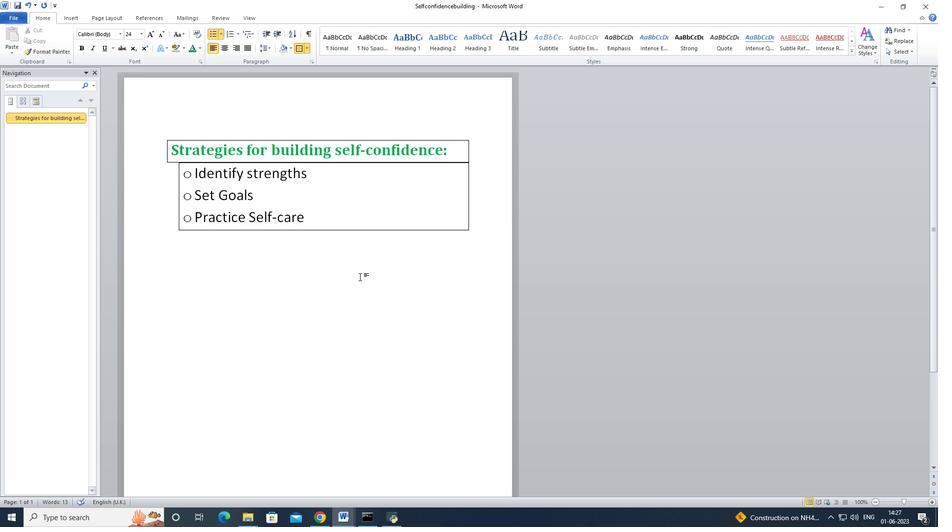 
Action: Mouse moved to (299, 312)
Screenshot: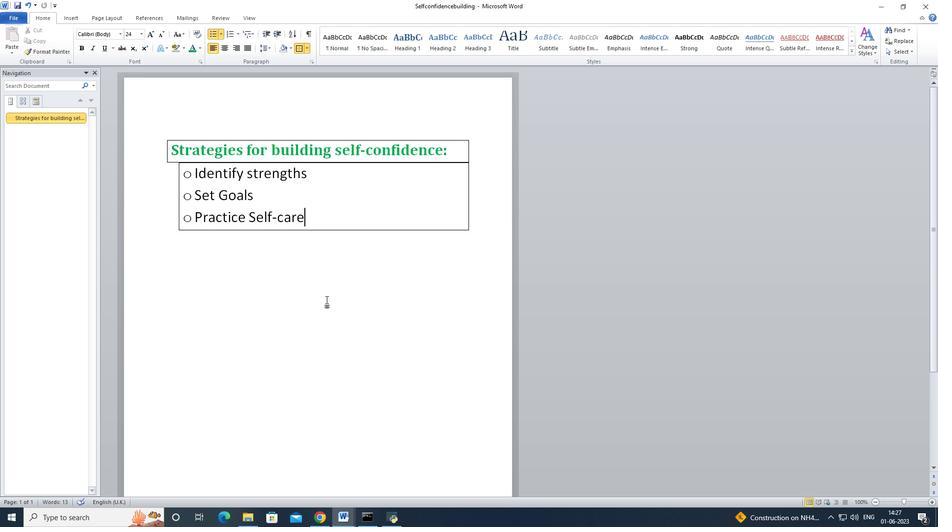 
Action: Mouse pressed left at (299, 312)
Screenshot: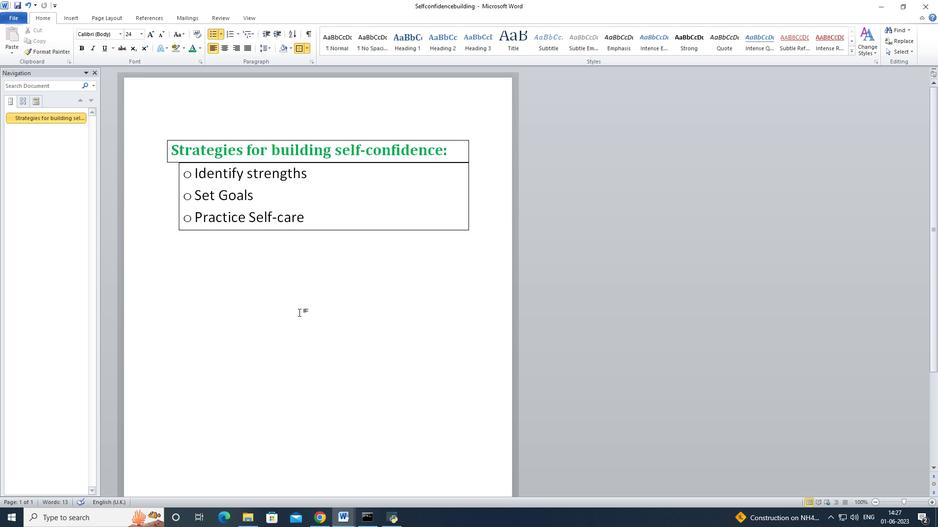
Action: Mouse moved to (326, 214)
Screenshot: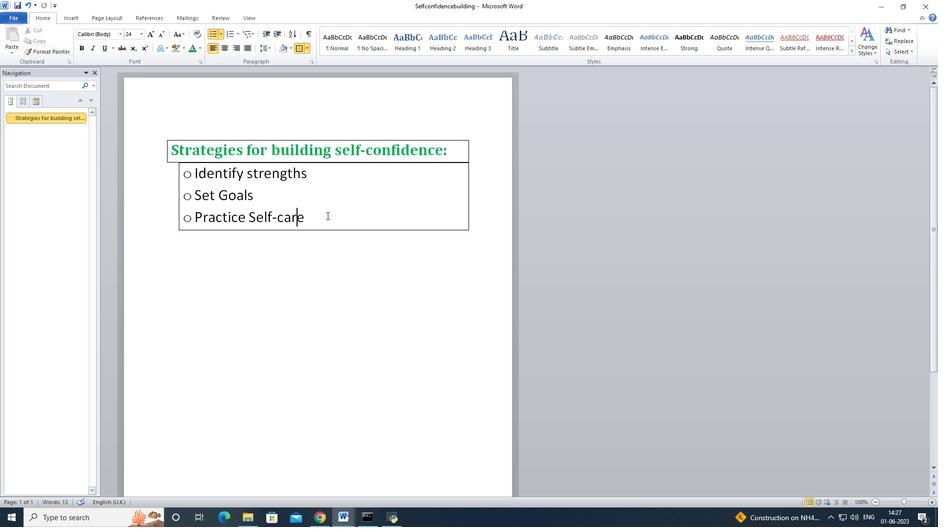 
Action: Mouse pressed left at (326, 214)
Screenshot: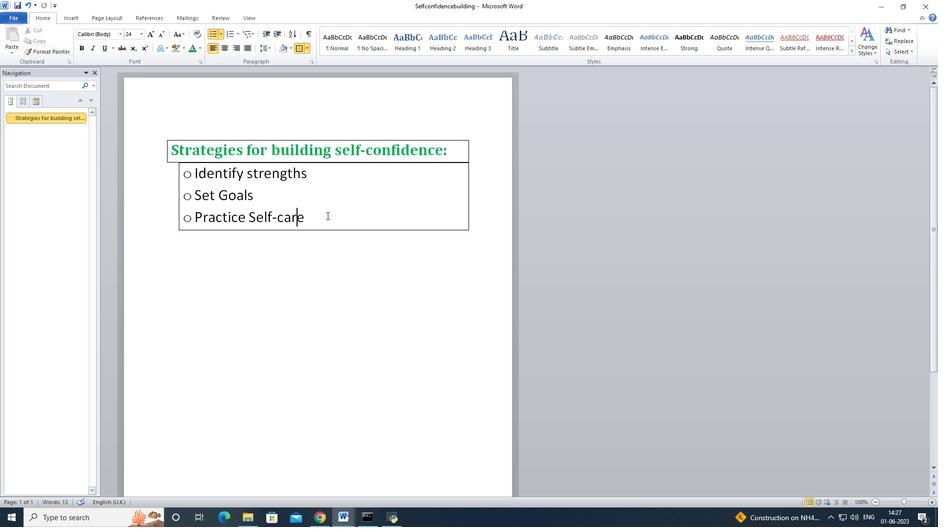 
Action: Mouse moved to (325, 214)
Screenshot: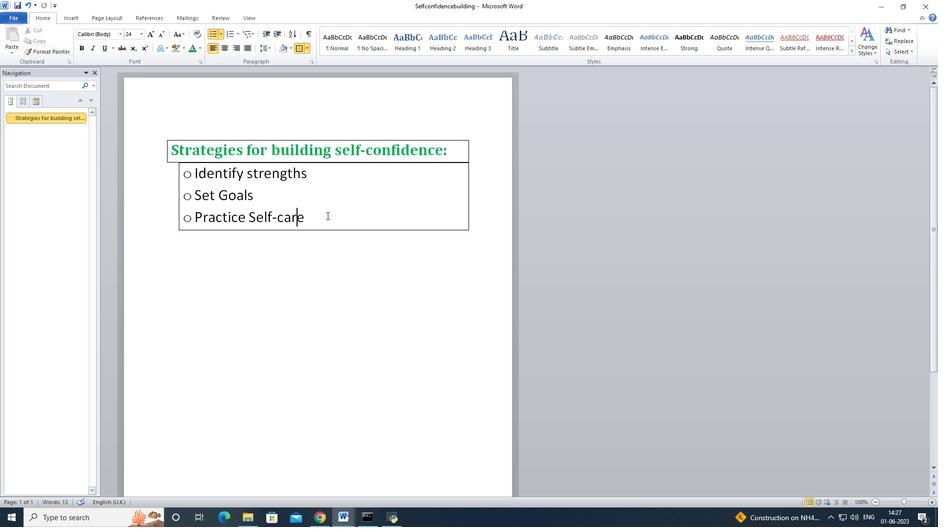 
